 Task: Look for organic products in the category "Baby Food & Drinks".
Action: Mouse moved to (278, 130)
Screenshot: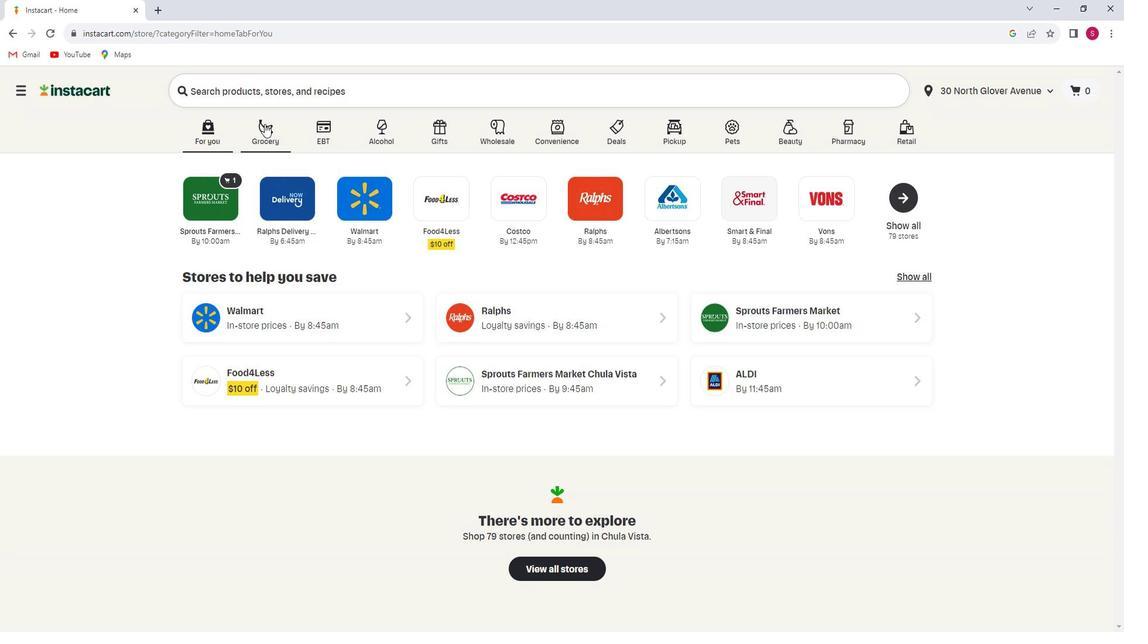 
Action: Mouse pressed left at (278, 130)
Screenshot: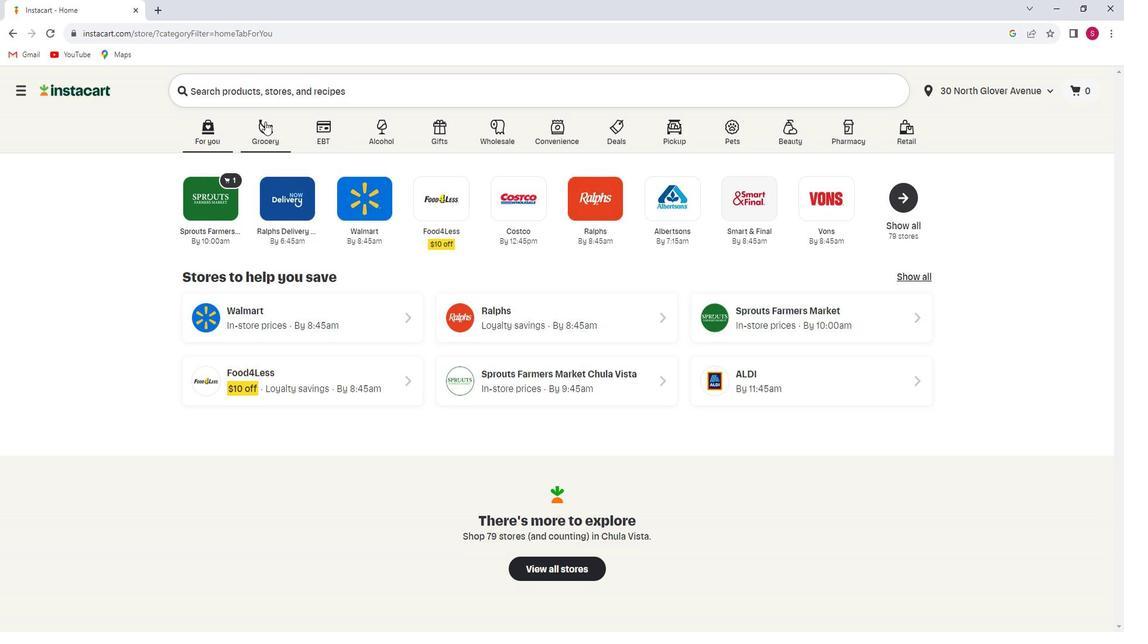 
Action: Mouse moved to (304, 376)
Screenshot: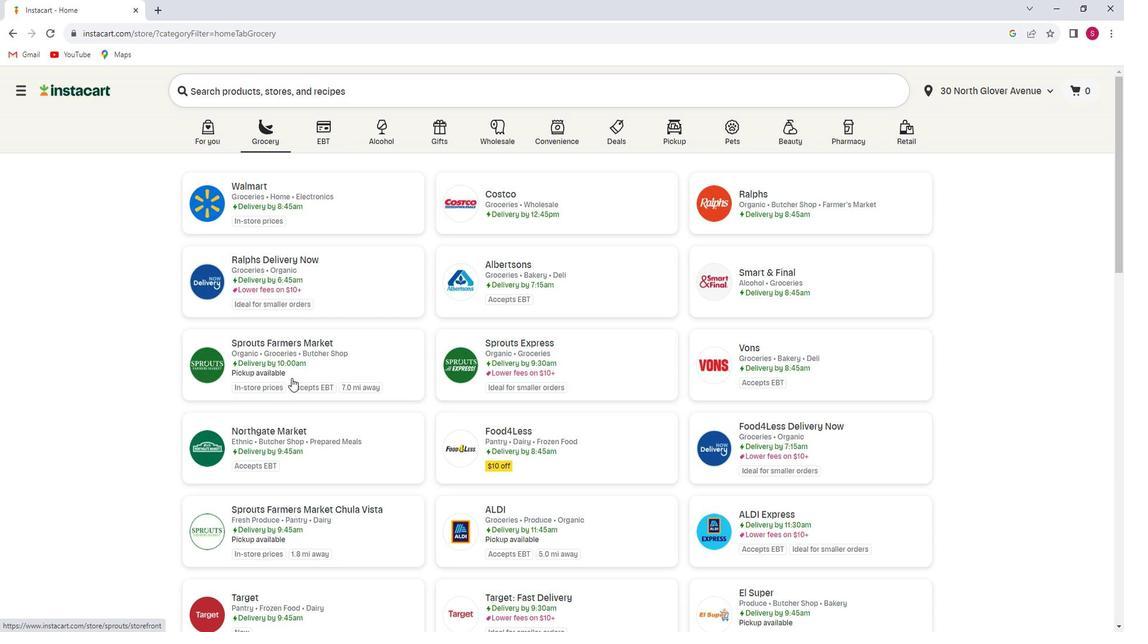 
Action: Mouse pressed left at (304, 376)
Screenshot: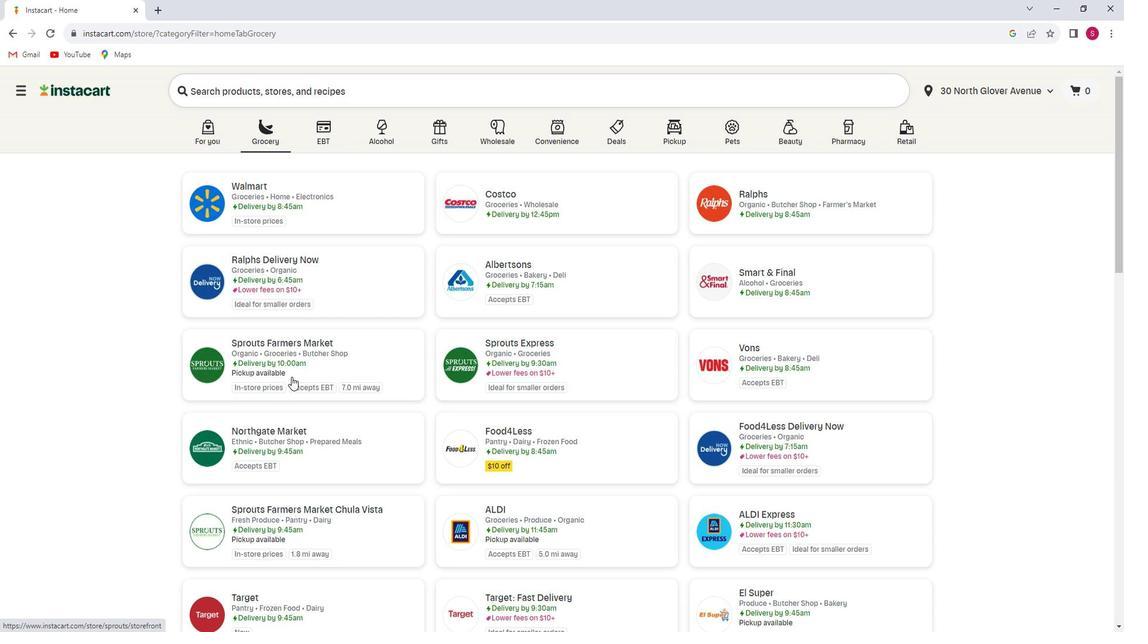 
Action: Mouse moved to (91, 463)
Screenshot: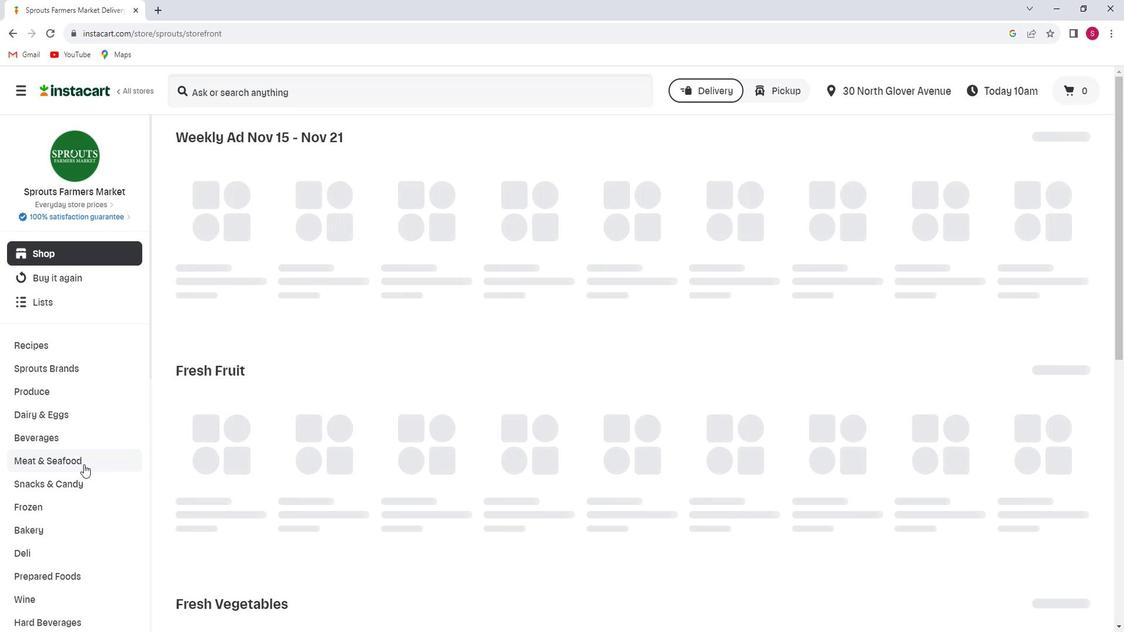 
Action: Mouse scrolled (91, 462) with delta (0, 0)
Screenshot: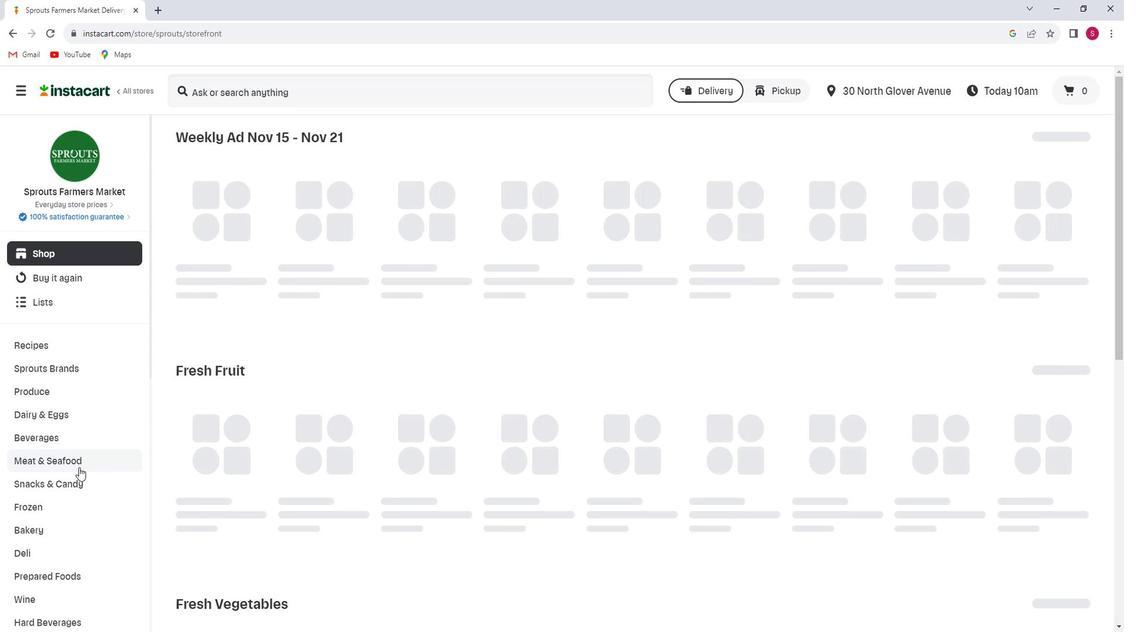 
Action: Mouse scrolled (91, 462) with delta (0, 0)
Screenshot: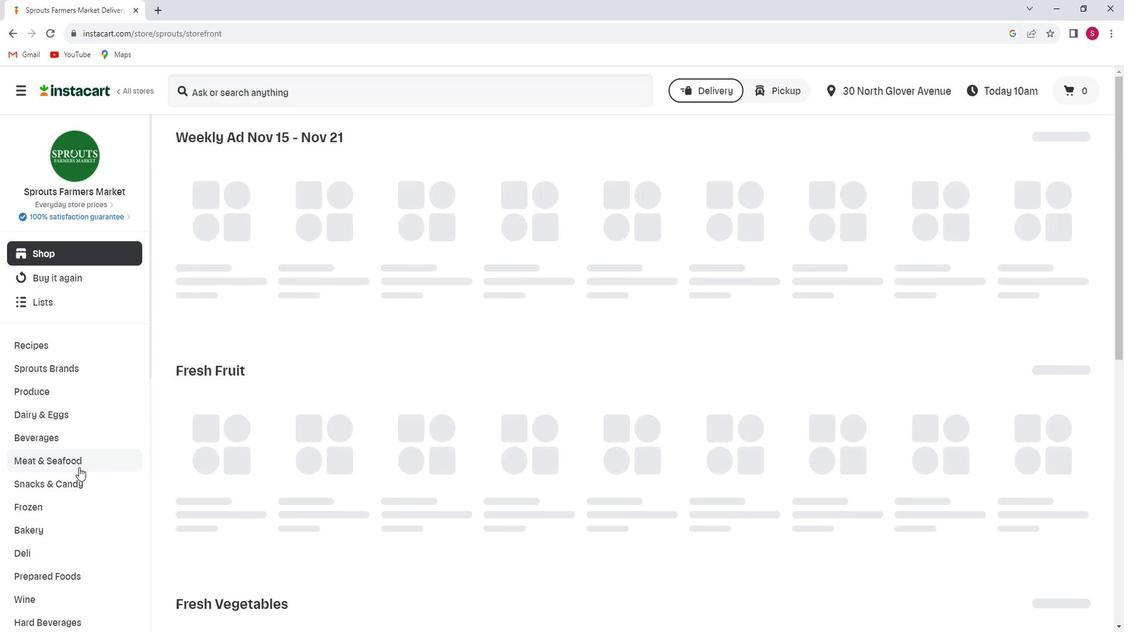 
Action: Mouse scrolled (91, 462) with delta (0, 0)
Screenshot: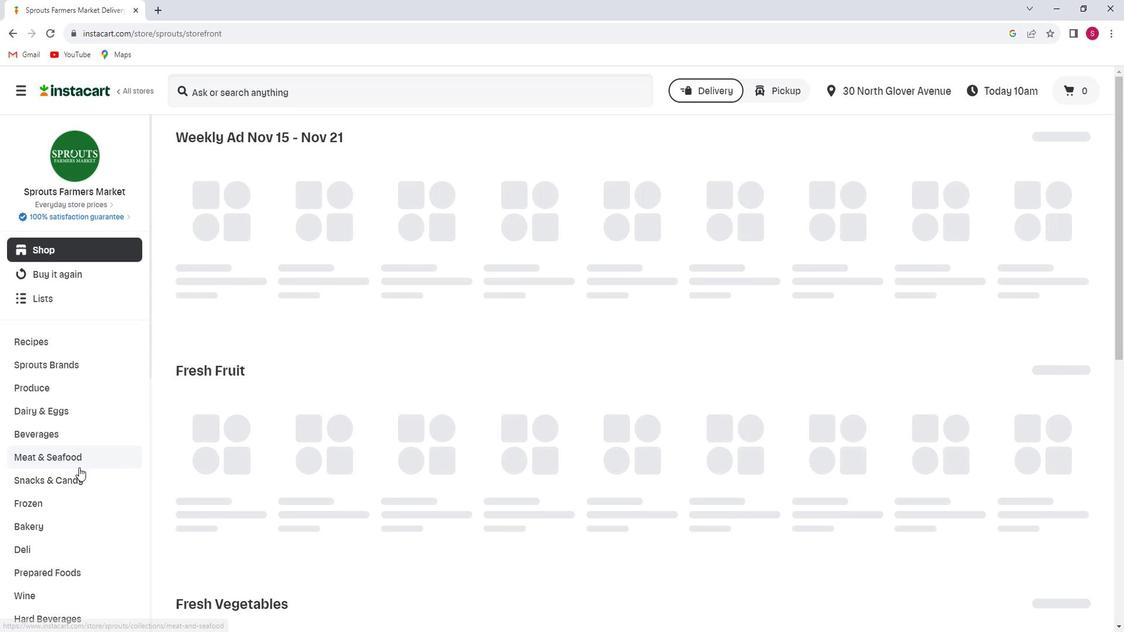 
Action: Mouse scrolled (91, 462) with delta (0, 0)
Screenshot: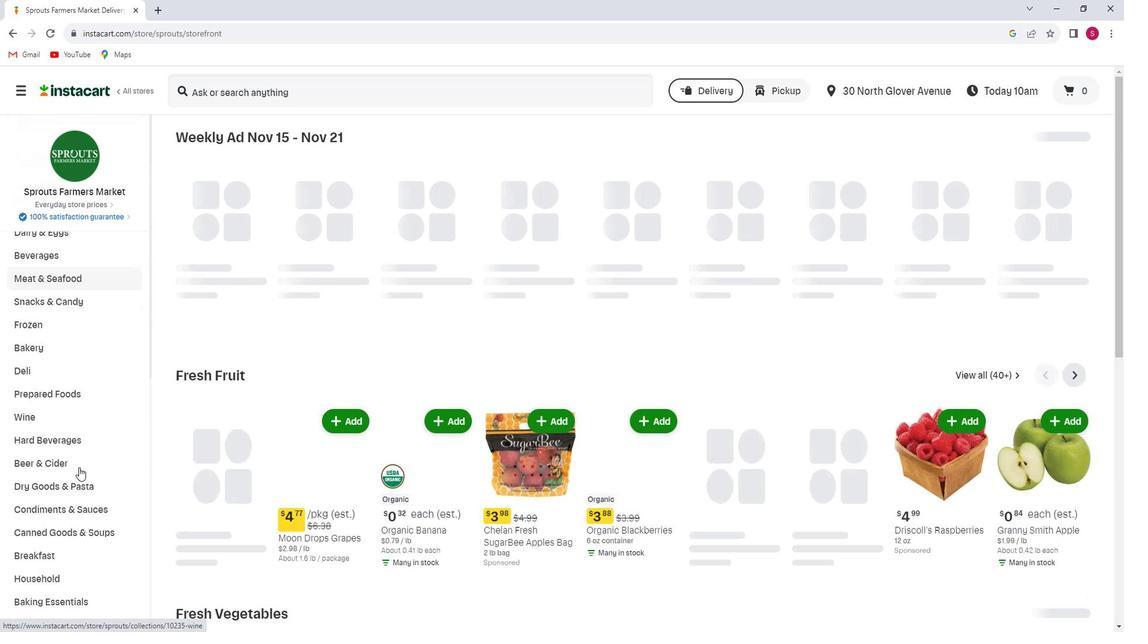 
Action: Mouse scrolled (91, 462) with delta (0, 0)
Screenshot: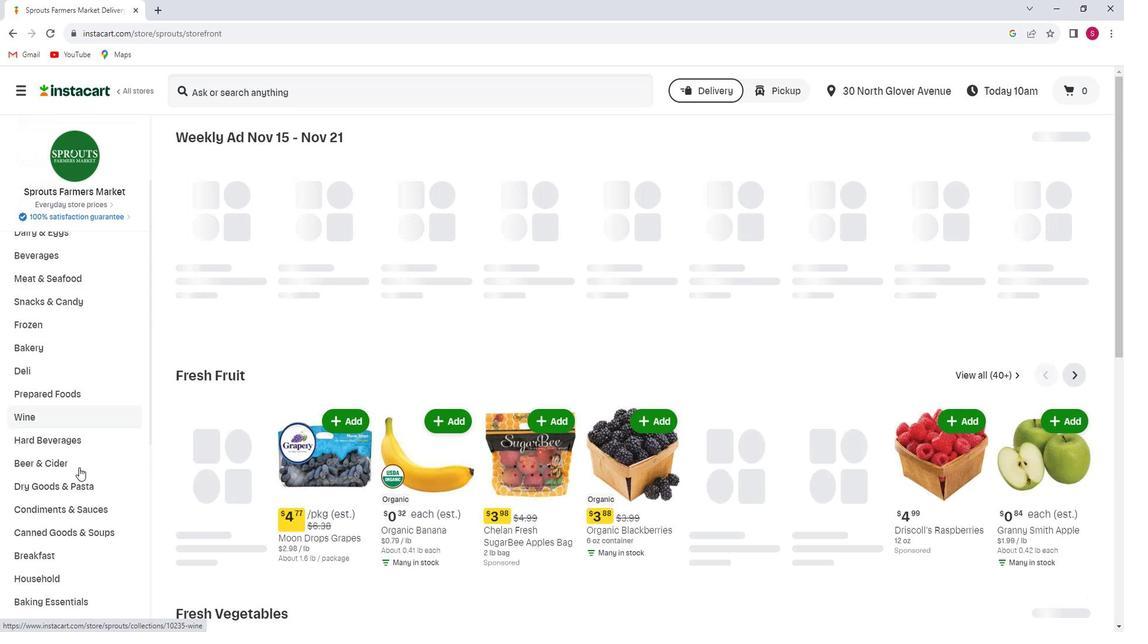 
Action: Mouse scrolled (91, 462) with delta (0, 0)
Screenshot: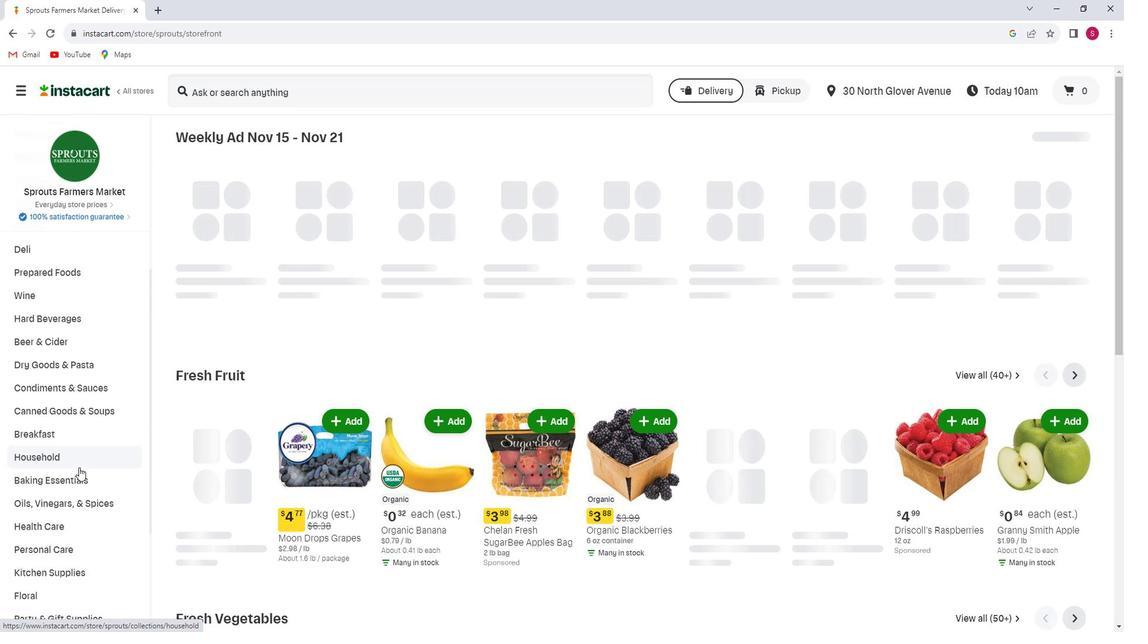 
Action: Mouse scrolled (91, 462) with delta (0, 0)
Screenshot: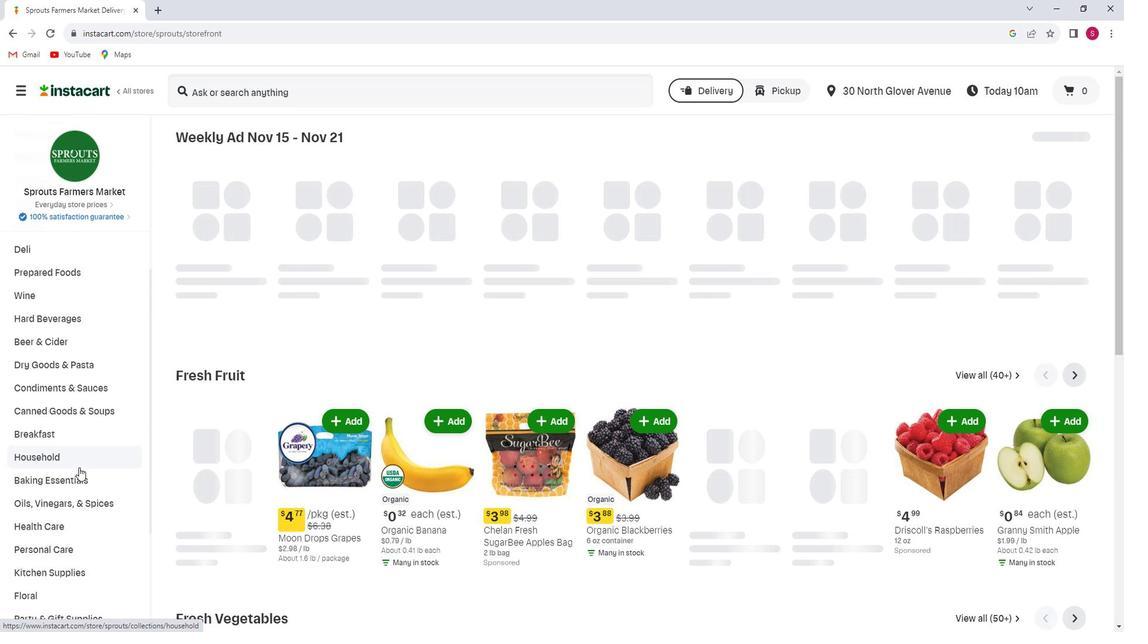 
Action: Mouse scrolled (91, 462) with delta (0, 0)
Screenshot: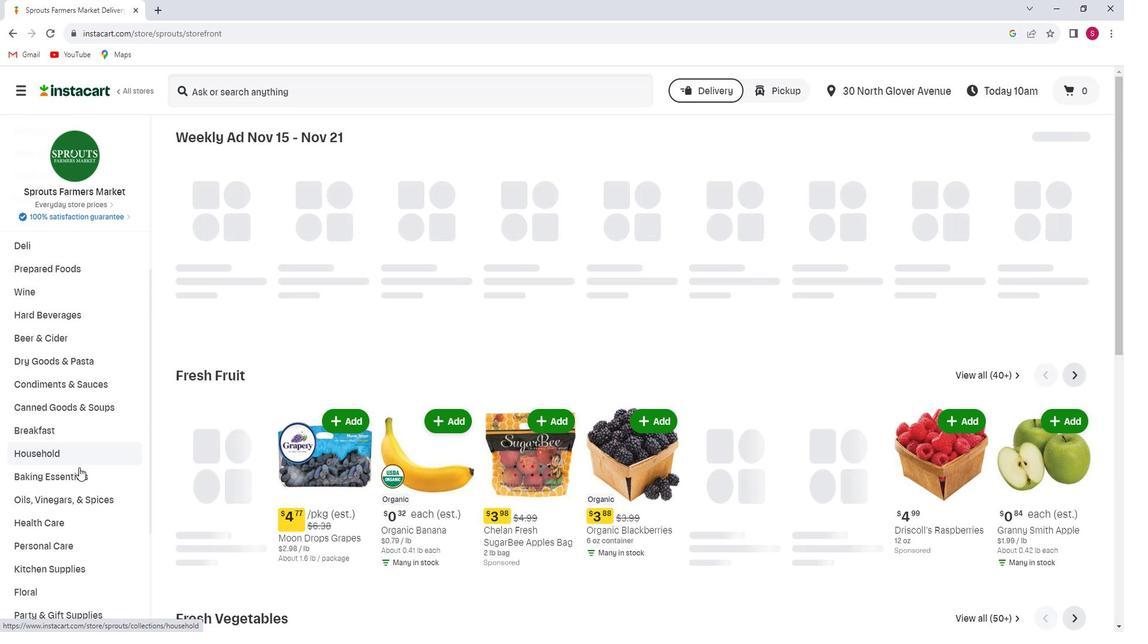 
Action: Mouse pressed left at (91, 463)
Screenshot: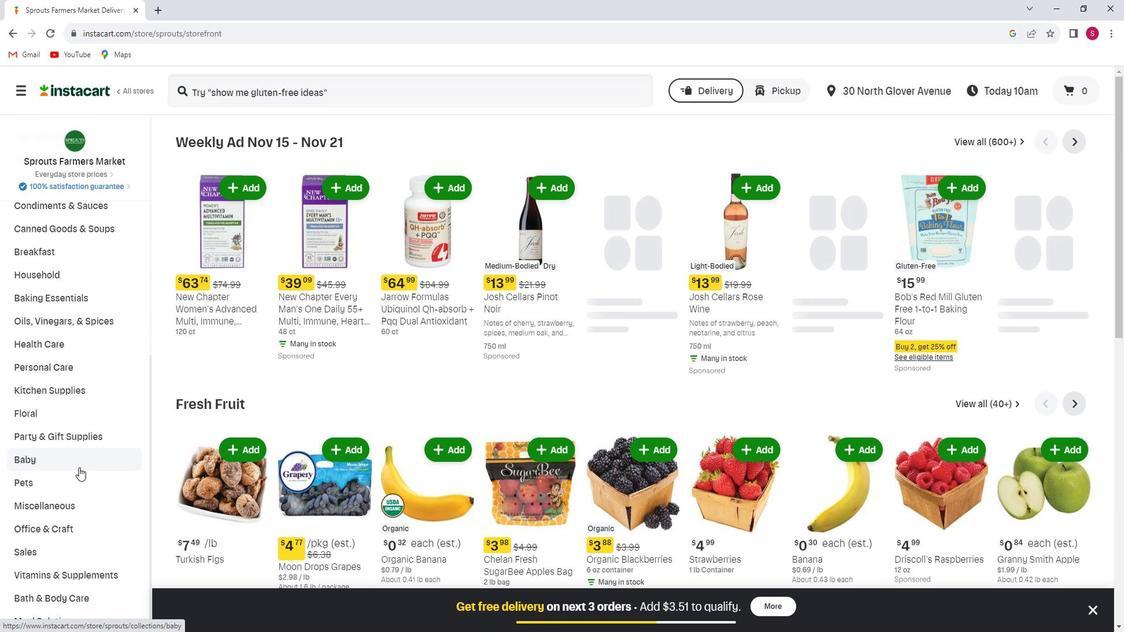 
Action: Mouse moved to (99, 546)
Screenshot: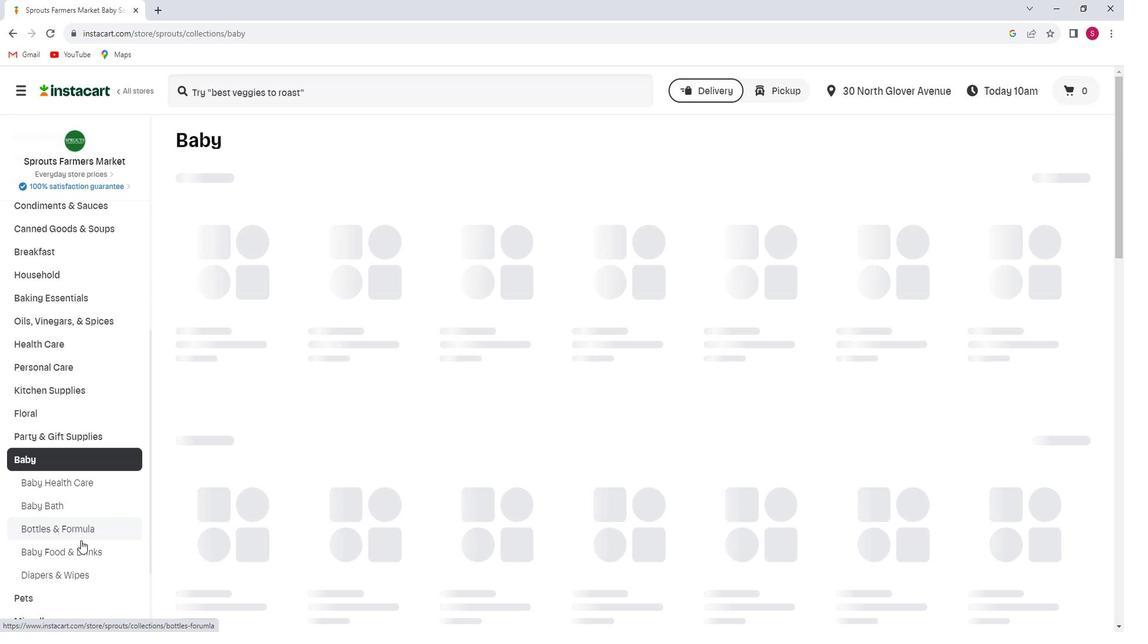 
Action: Mouse pressed left at (99, 546)
Screenshot: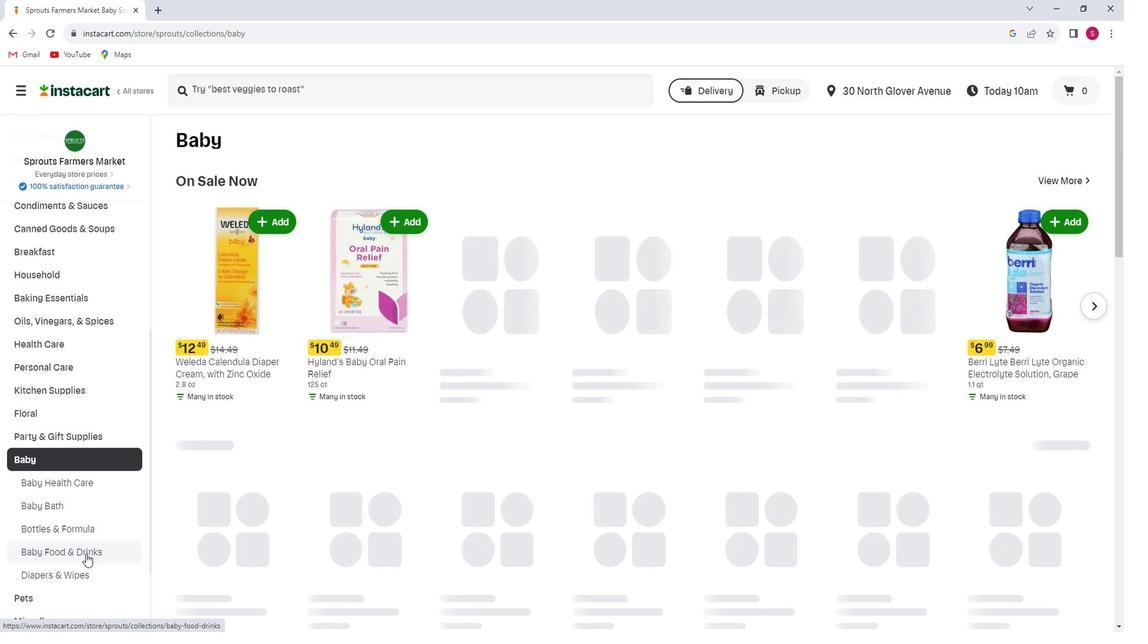 
Action: Mouse moved to (407, 233)
Screenshot: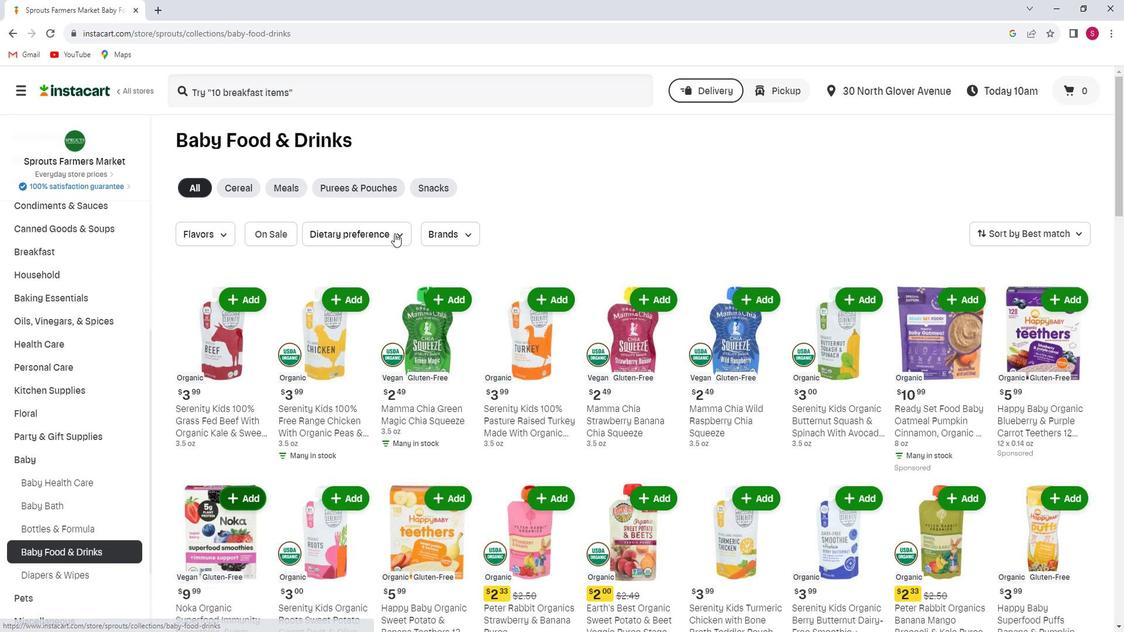 
Action: Mouse pressed left at (407, 233)
Screenshot: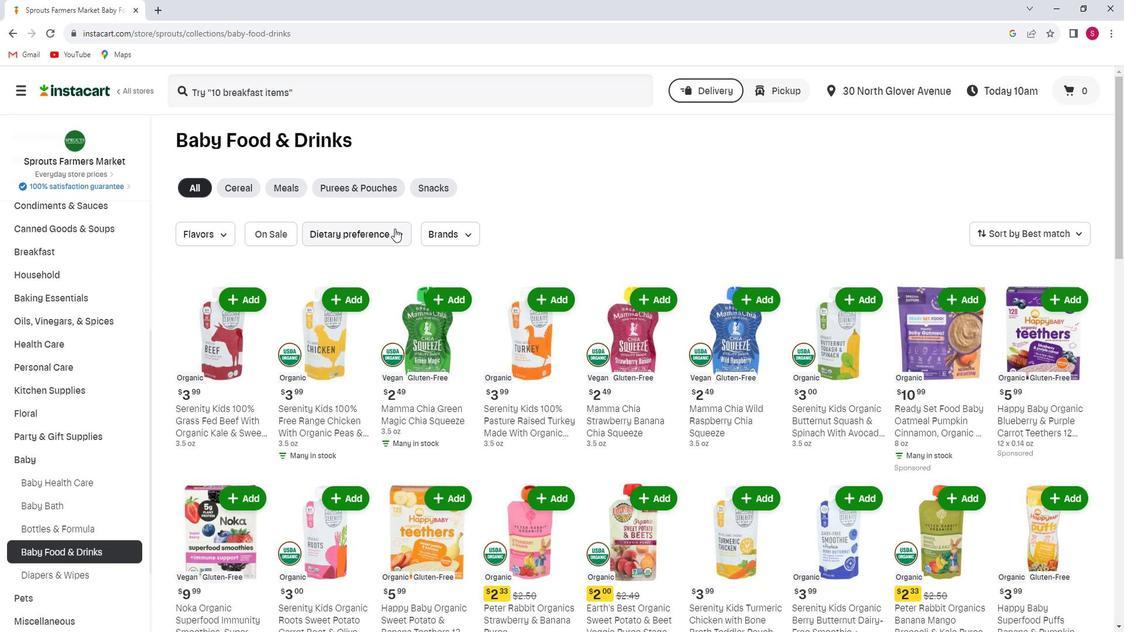 
Action: Mouse moved to (380, 278)
Screenshot: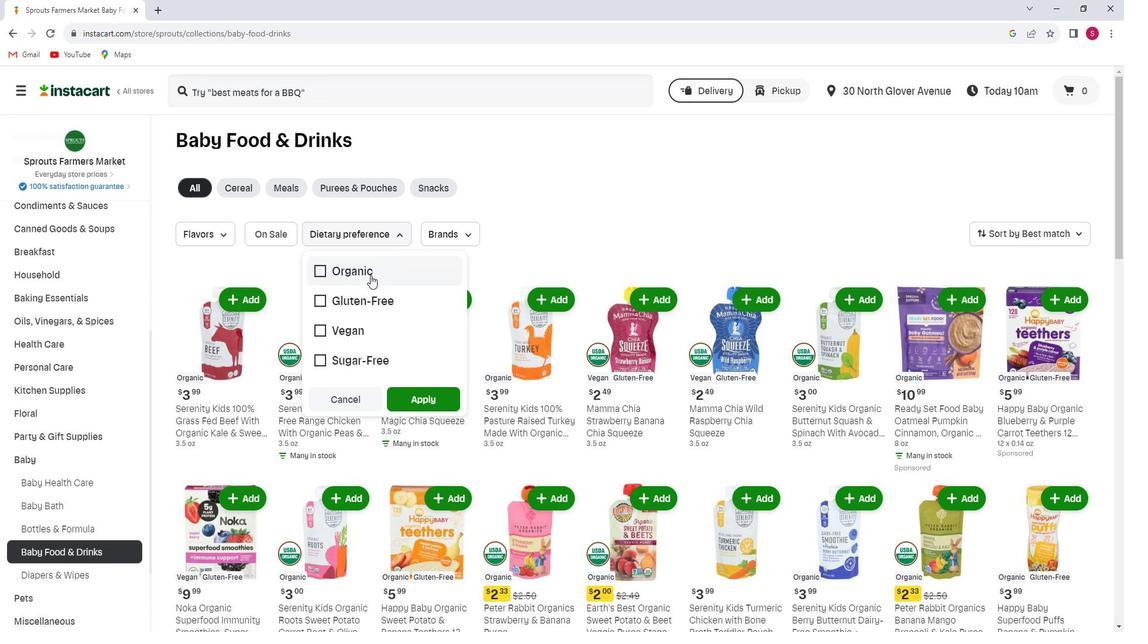 
Action: Mouse pressed left at (380, 278)
Screenshot: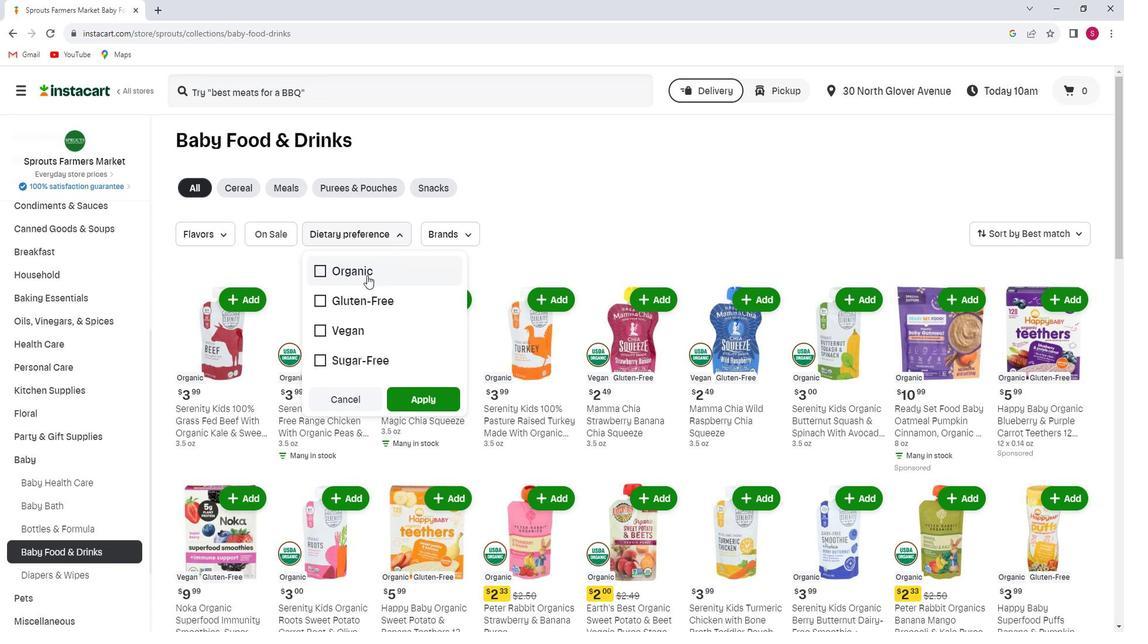 
Action: Mouse moved to (438, 398)
Screenshot: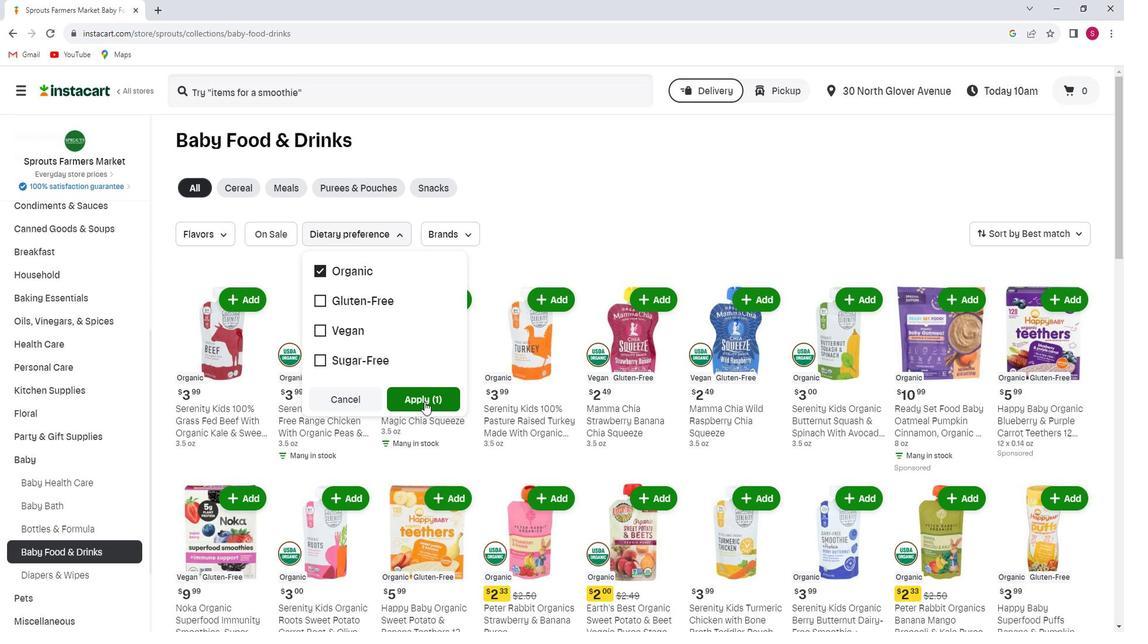 
Action: Mouse pressed left at (438, 398)
Screenshot: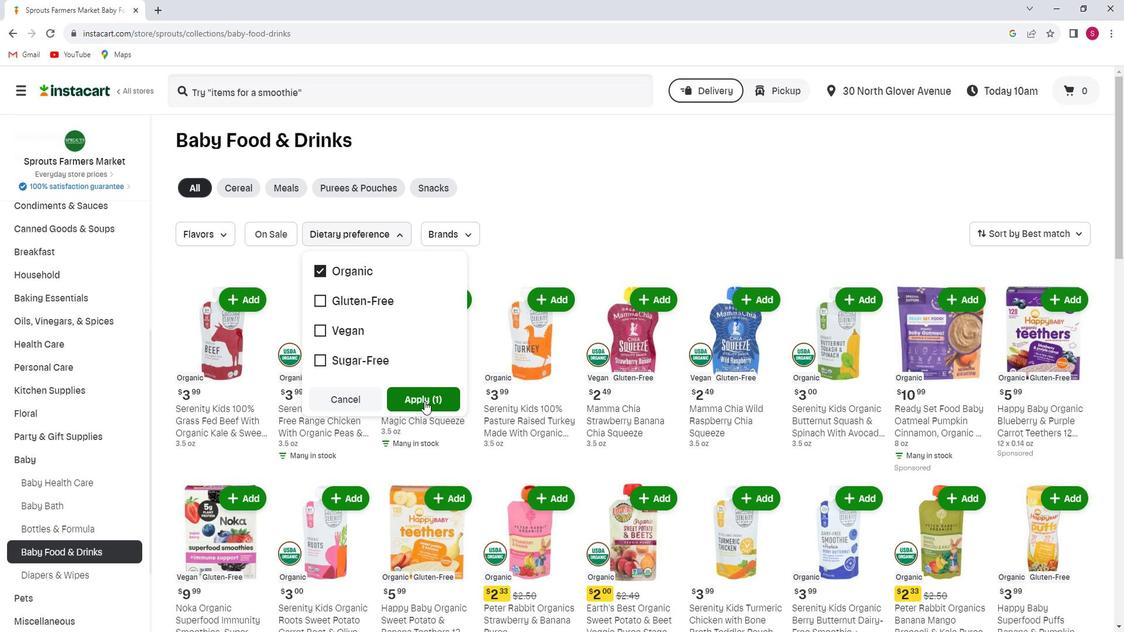 
Action: Mouse moved to (438, 398)
Screenshot: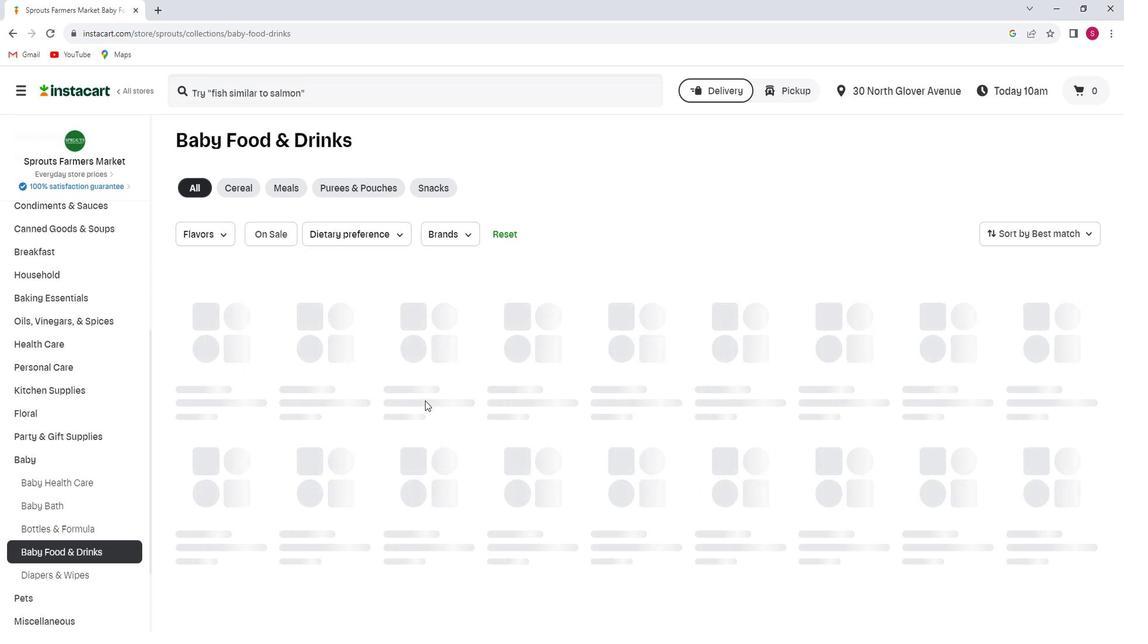 
